 Task: Add Field Roast Creamy Original Chao Sliced Cheese with Chao Tofu to the cart.
Action: Mouse pressed left at (23, 127)
Screenshot: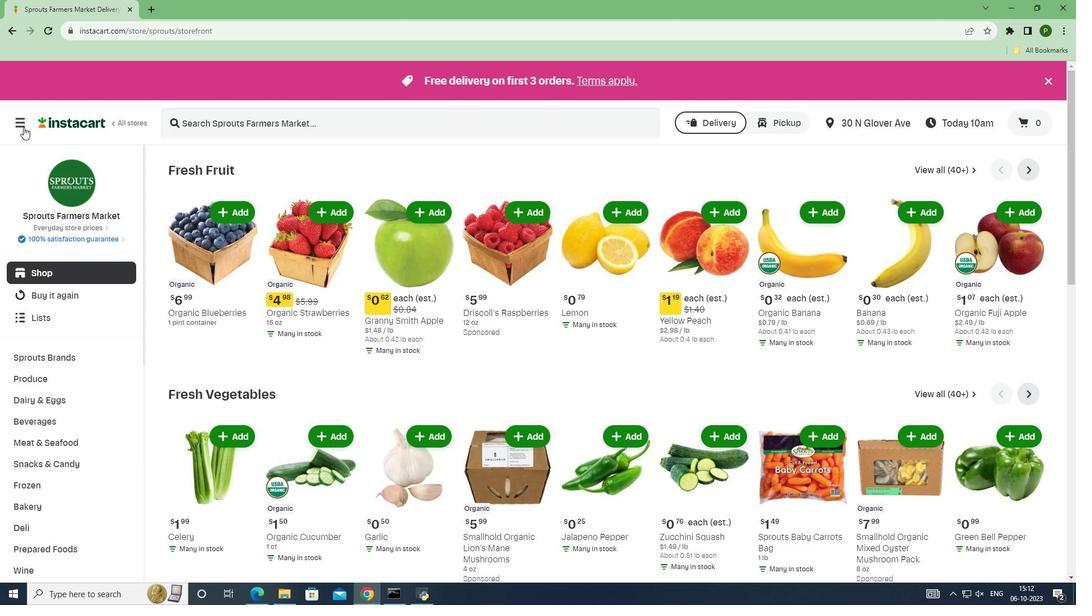 
Action: Mouse moved to (77, 299)
Screenshot: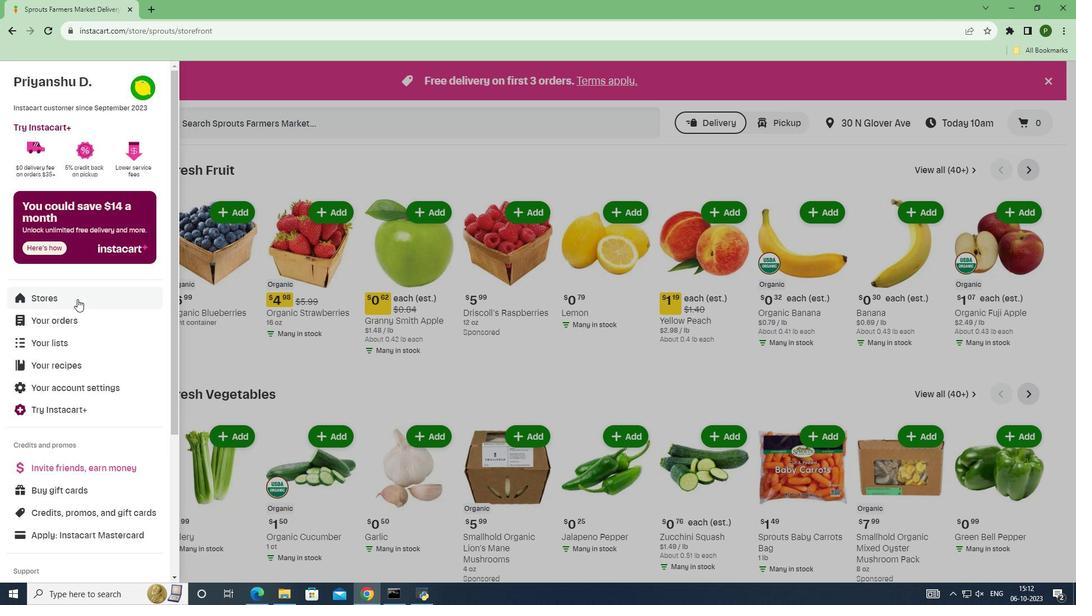 
Action: Mouse pressed left at (77, 299)
Screenshot: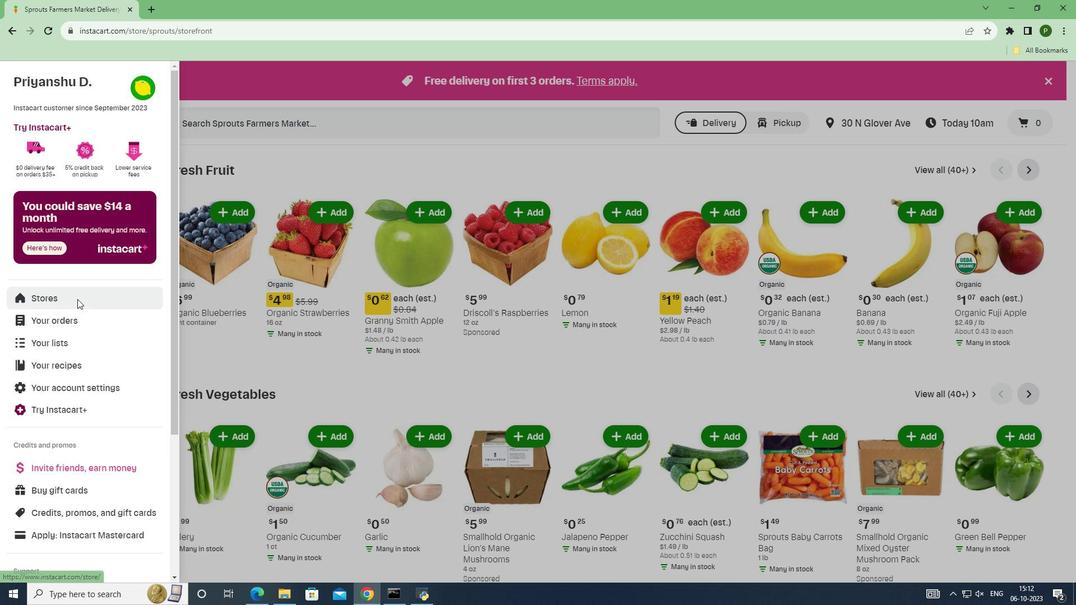 
Action: Mouse moved to (242, 133)
Screenshot: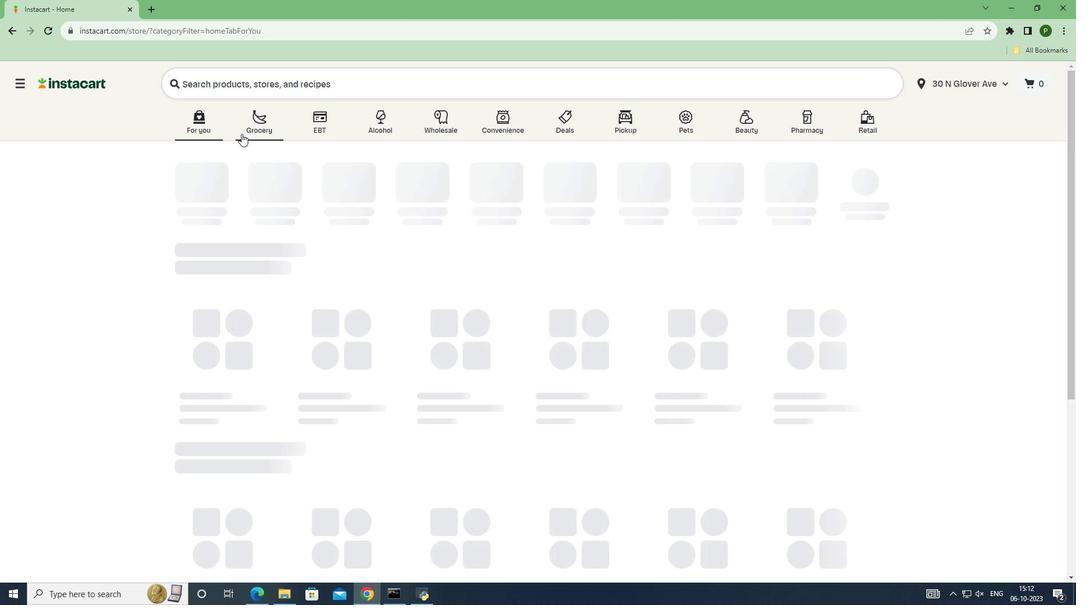 
Action: Mouse pressed left at (242, 133)
Screenshot: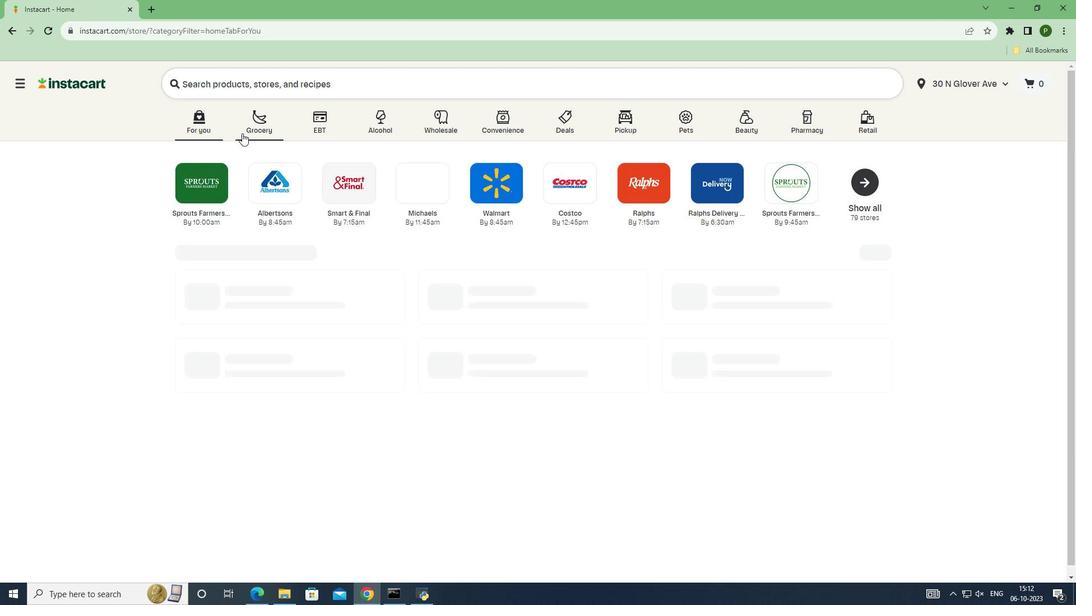
Action: Mouse moved to (693, 264)
Screenshot: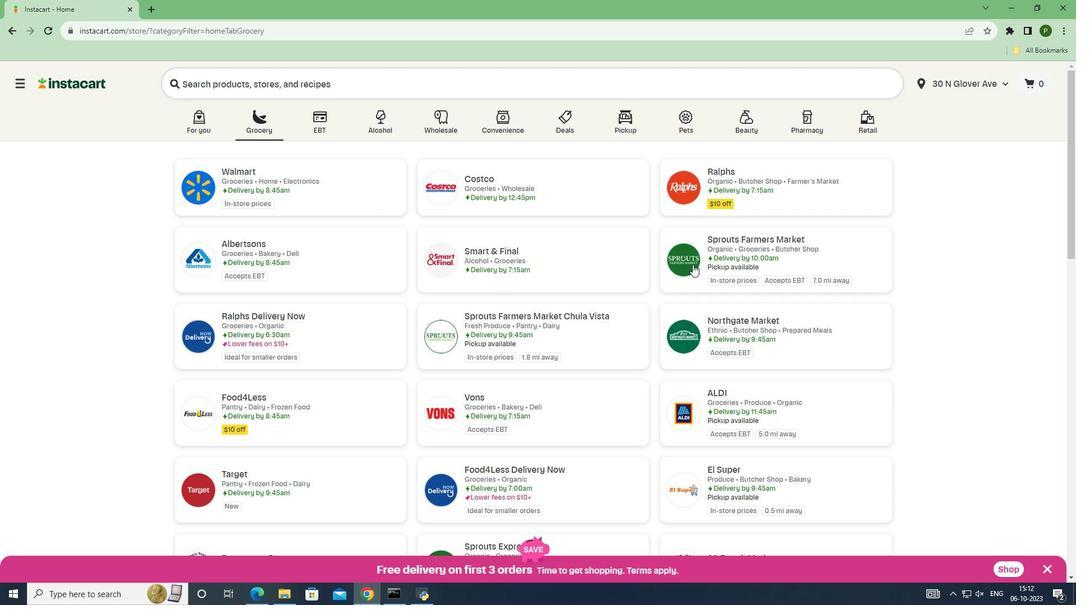 
Action: Mouse pressed left at (693, 264)
Screenshot: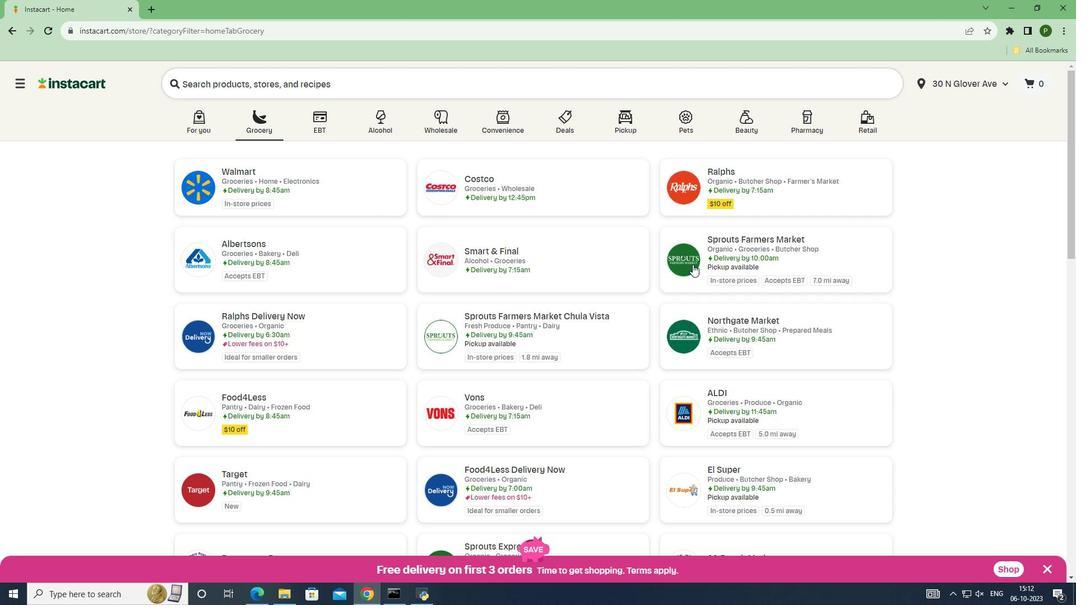 
Action: Mouse moved to (56, 403)
Screenshot: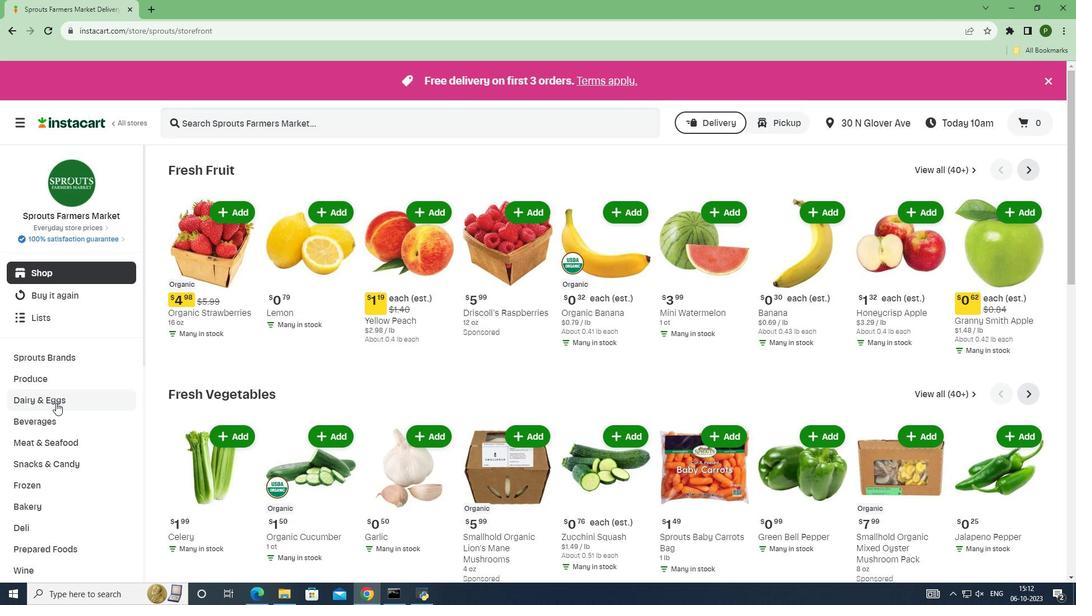 
Action: Mouse pressed left at (56, 403)
Screenshot: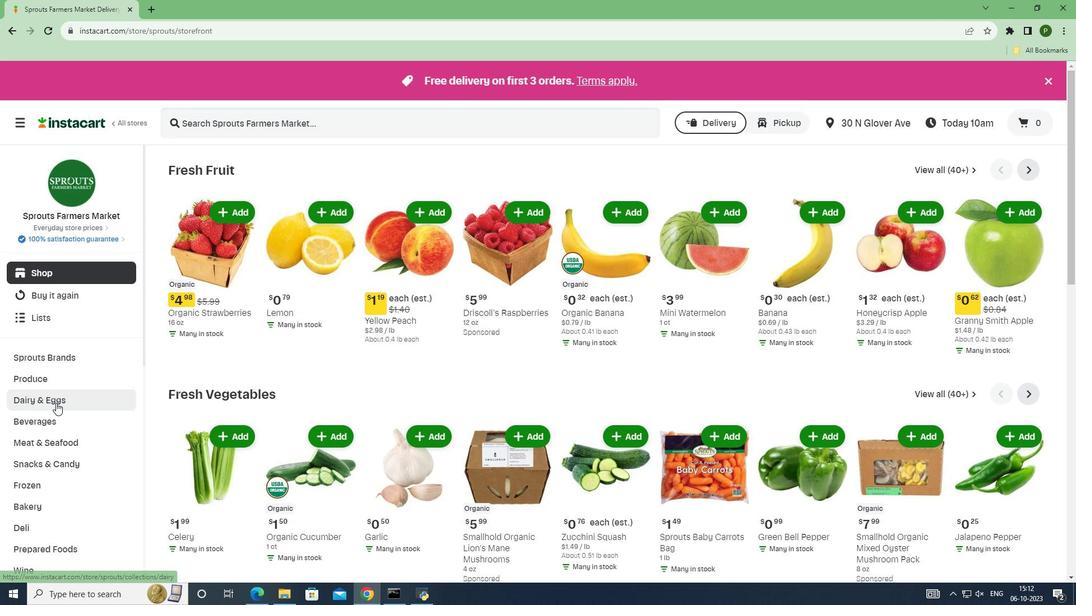 
Action: Mouse moved to (49, 440)
Screenshot: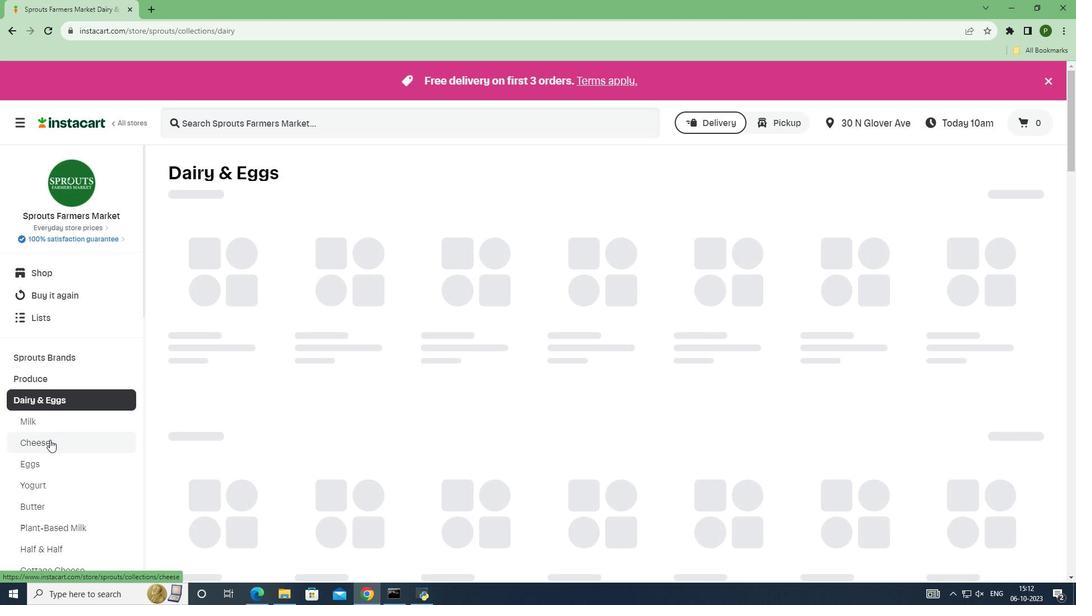 
Action: Mouse pressed left at (49, 440)
Screenshot: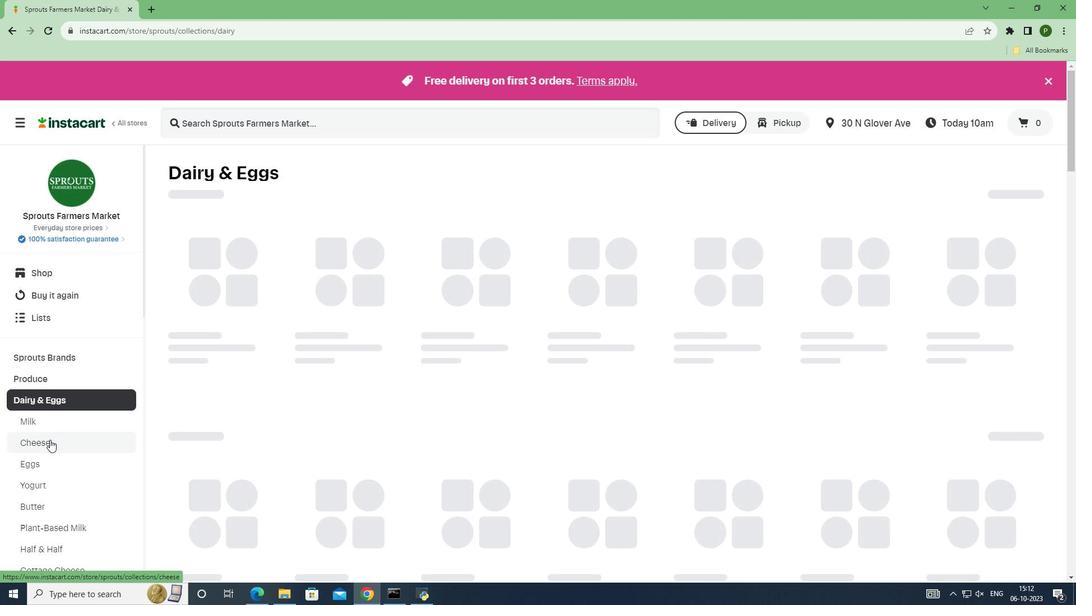 
Action: Mouse moved to (206, 119)
Screenshot: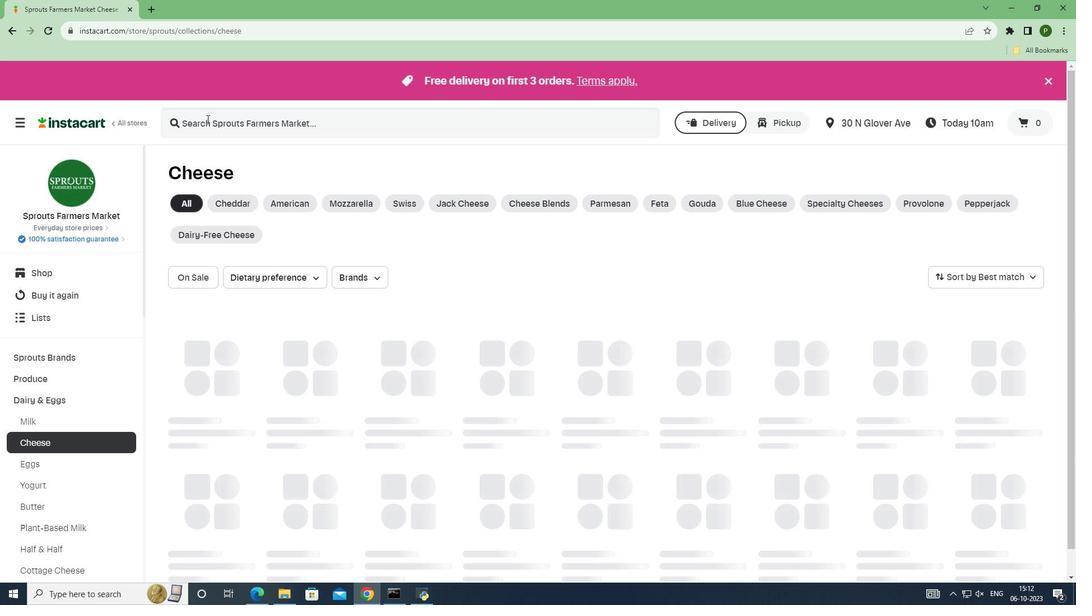 
Action: Mouse pressed left at (206, 119)
Screenshot: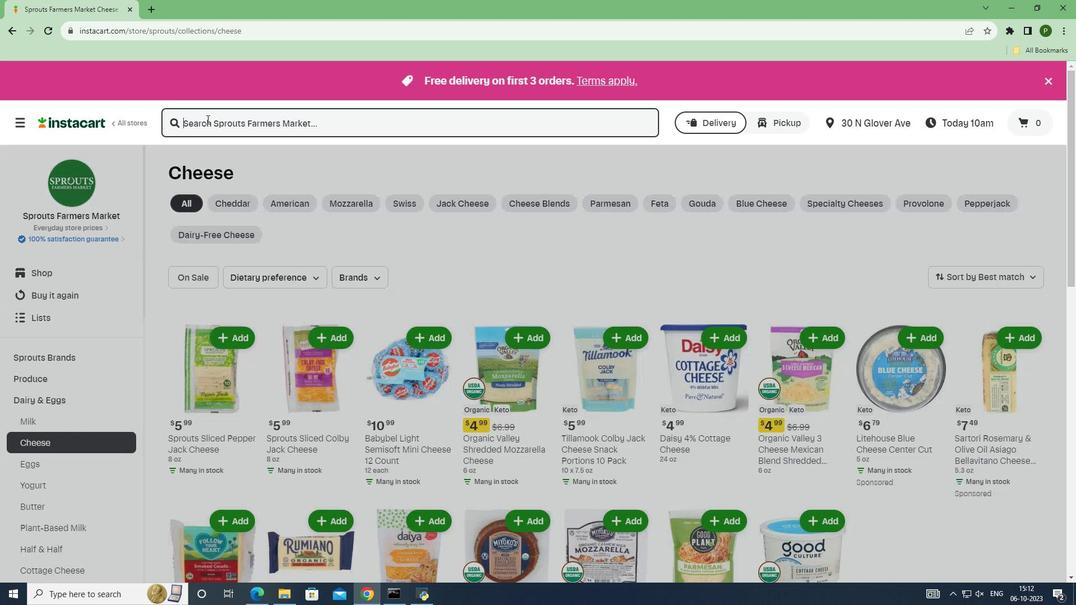 
Action: Key pressed <Key.caps_lock>F<Key.caps_lock>ield<Key.space><Key.caps_lock>R<Key.caps_lock>oast<Key.space><Key.caps_lock>C<Key.caps_lock>reamy<Key.space><Key.caps_lock>O<Key.caps_lock>riginal<Key.space><Key.caps_lock>C<Key.caps_lock>hao<Key.space><Key.caps_lock>S<Key.caps_lock>liced<Key.space><Key.caps_lock>C<Key.caps_lock>heese<Key.space><Key.enter>
Screenshot: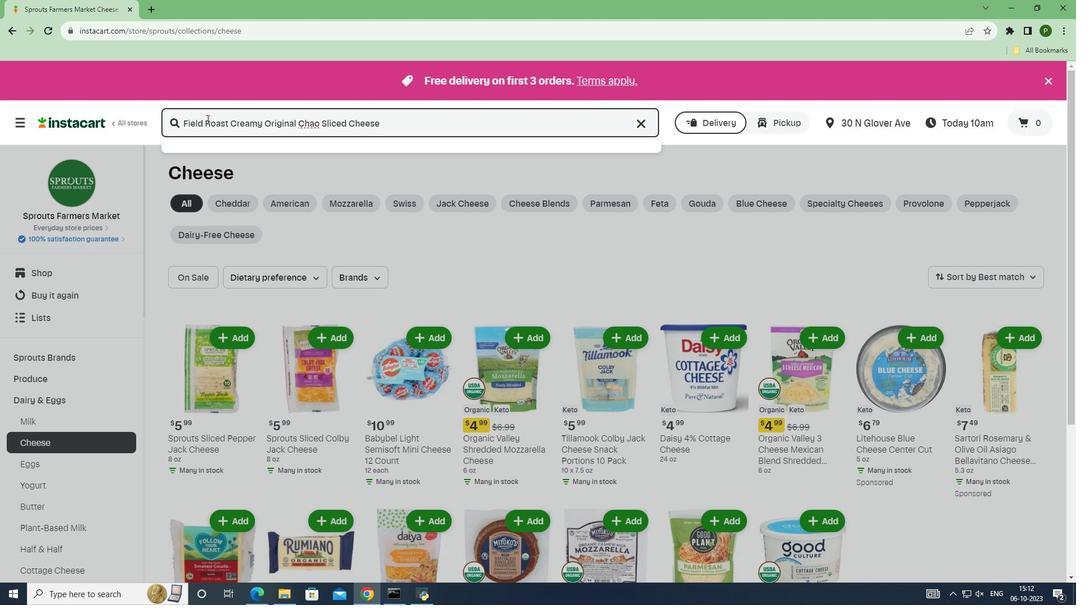 
Action: Mouse moved to (629, 246)
Screenshot: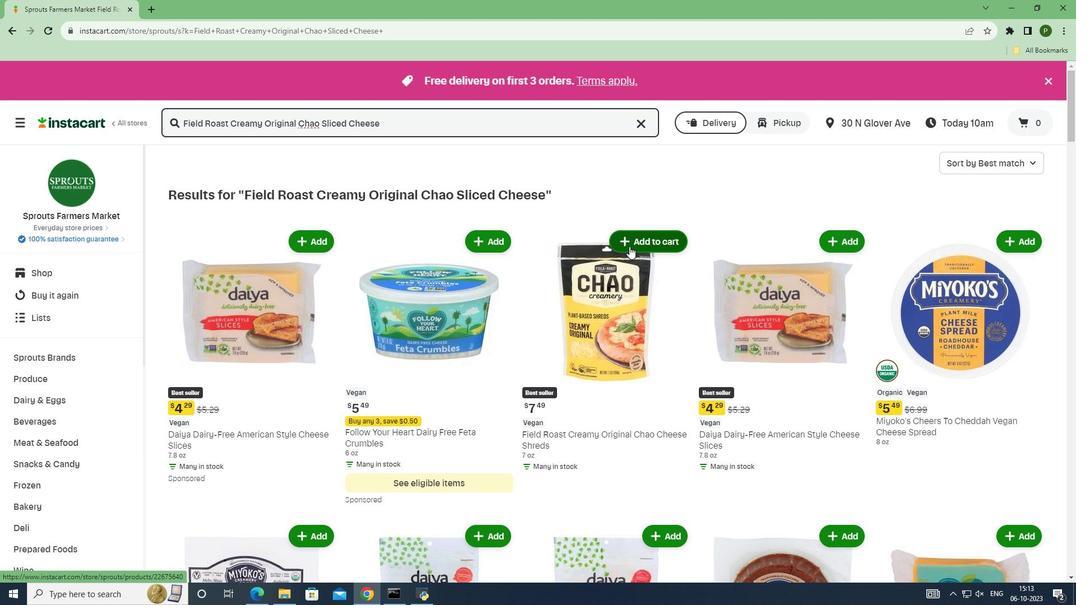 
Action: Mouse pressed left at (629, 246)
Screenshot: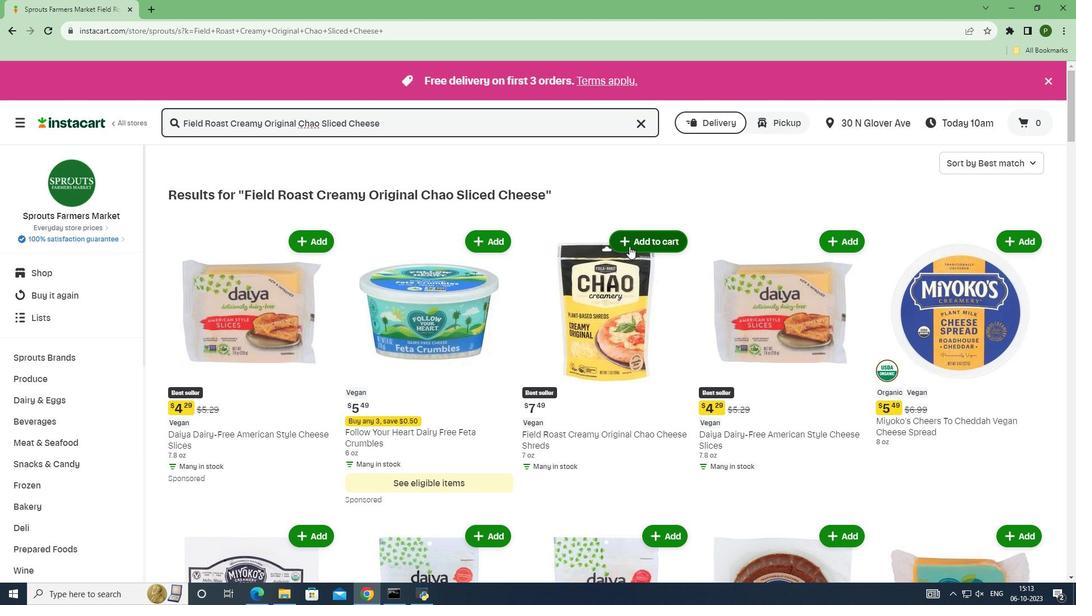 
Action: Mouse moved to (666, 328)
Screenshot: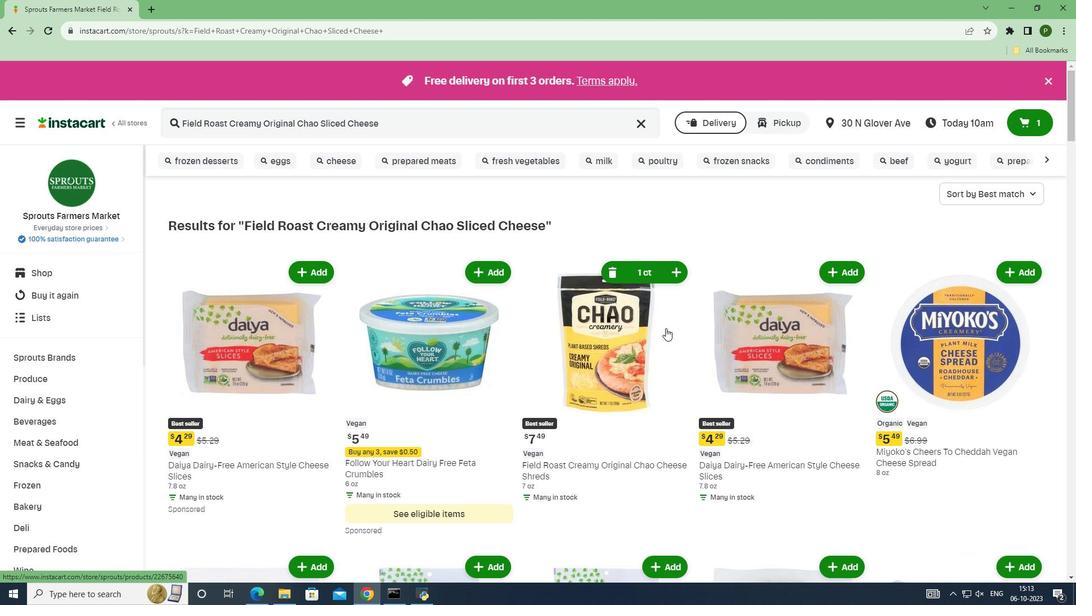
